 Task: Look for products in the category "Brownies" that are on sale.
Action: Mouse moved to (786, 285)
Screenshot: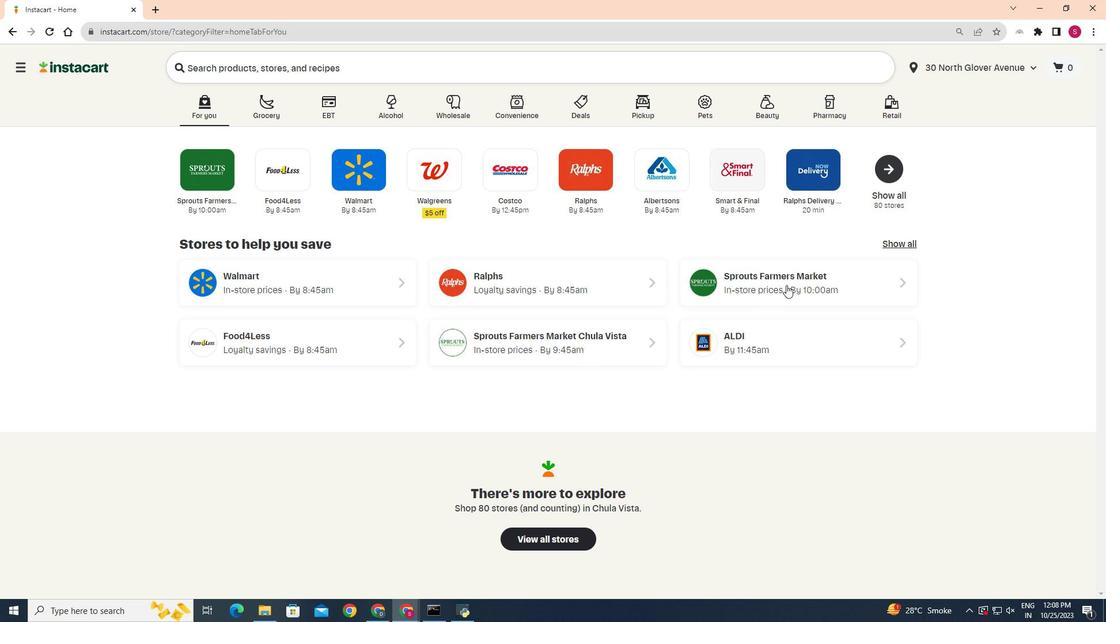 
Action: Mouse pressed left at (786, 285)
Screenshot: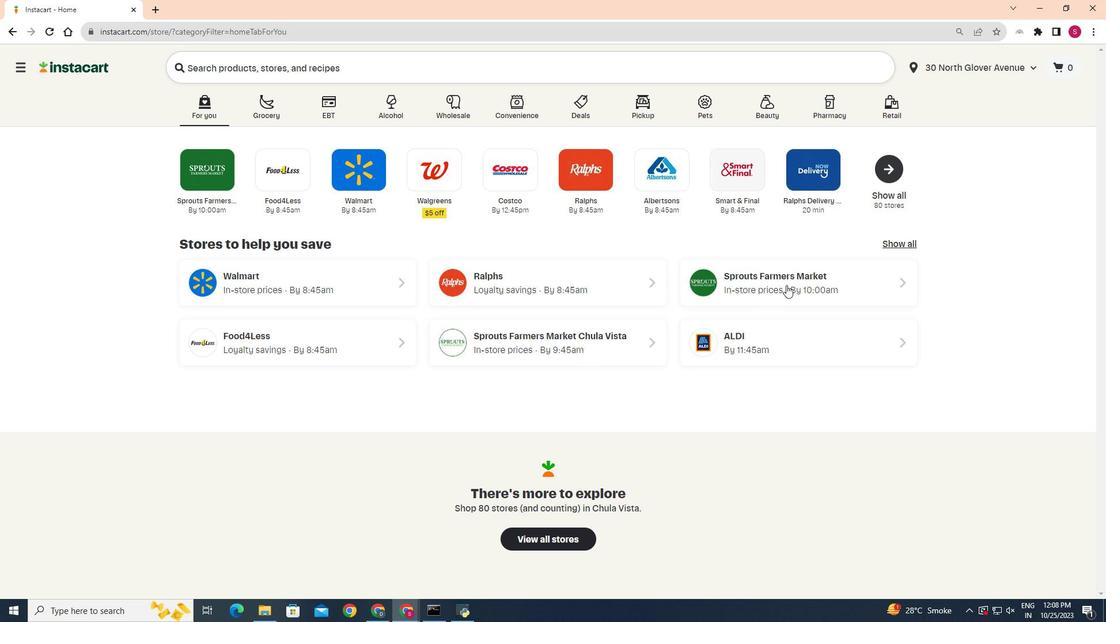 
Action: Mouse moved to (19, 503)
Screenshot: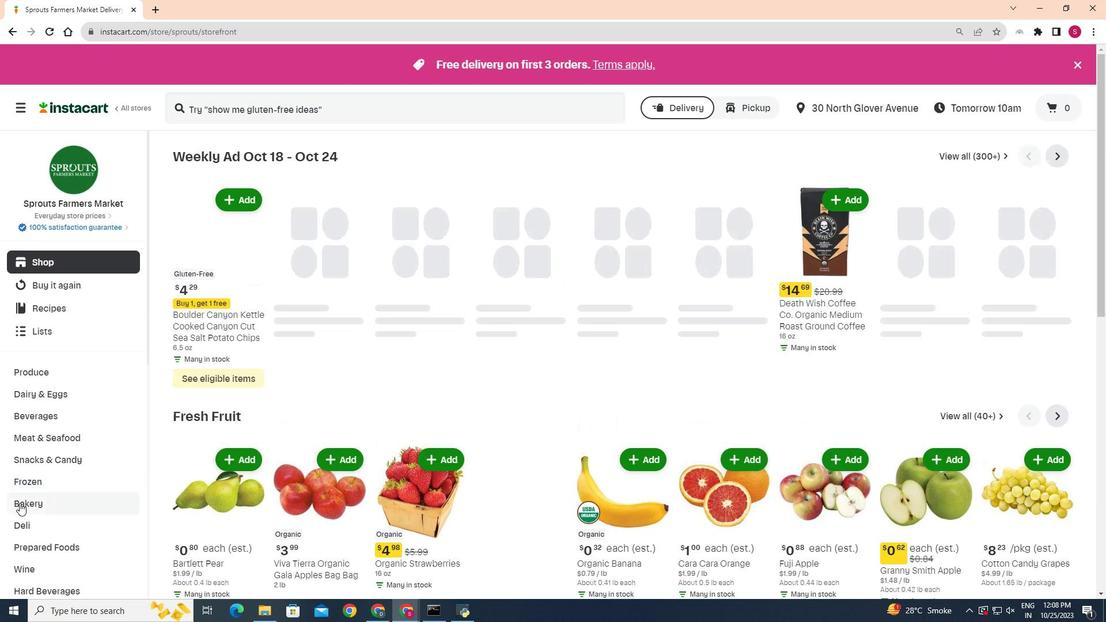 
Action: Mouse pressed left at (19, 503)
Screenshot: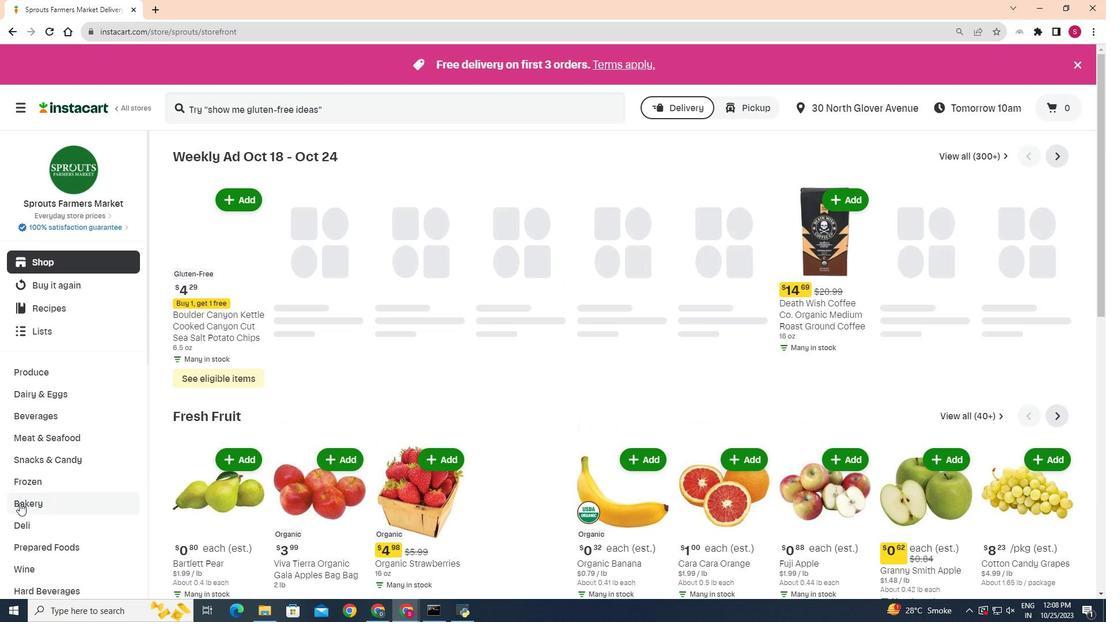 
Action: Mouse moved to (375, 186)
Screenshot: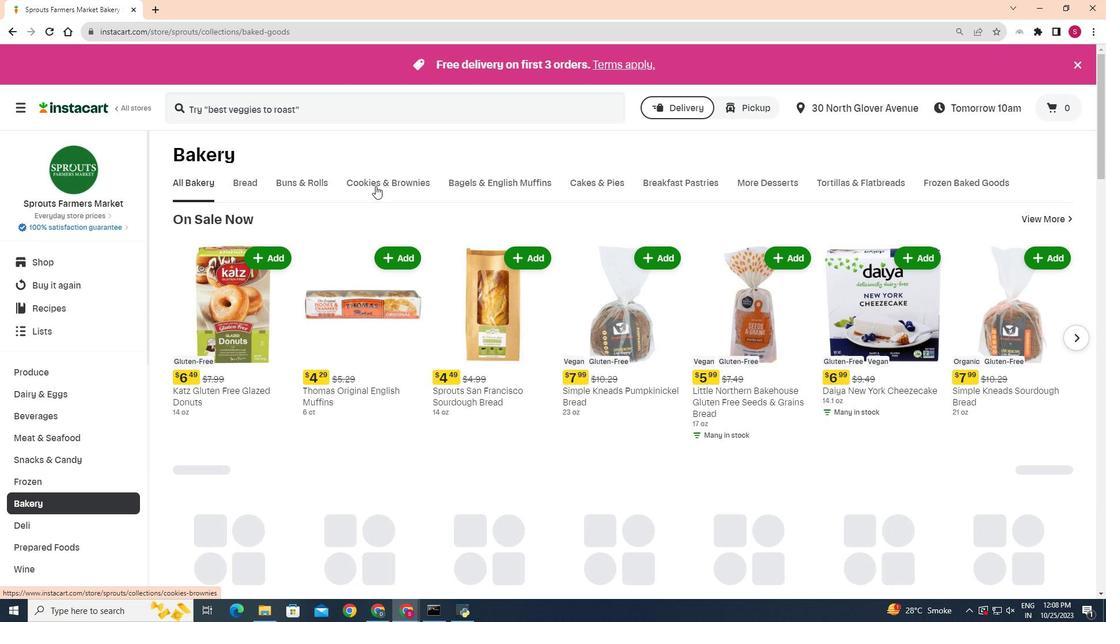 
Action: Mouse pressed left at (375, 186)
Screenshot: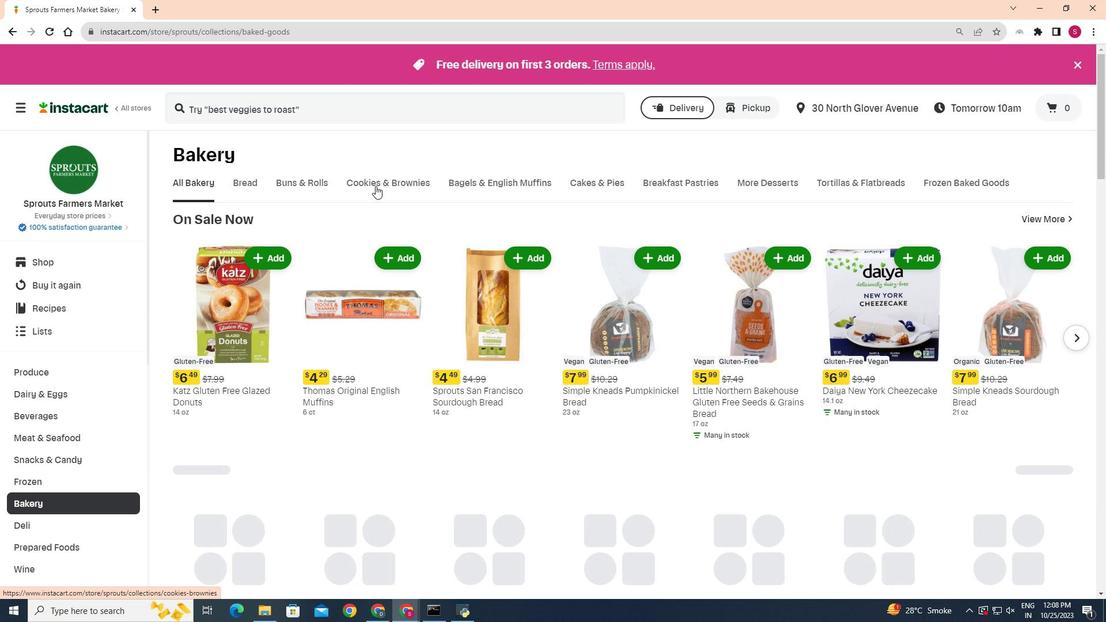 
Action: Mouse moved to (356, 234)
Screenshot: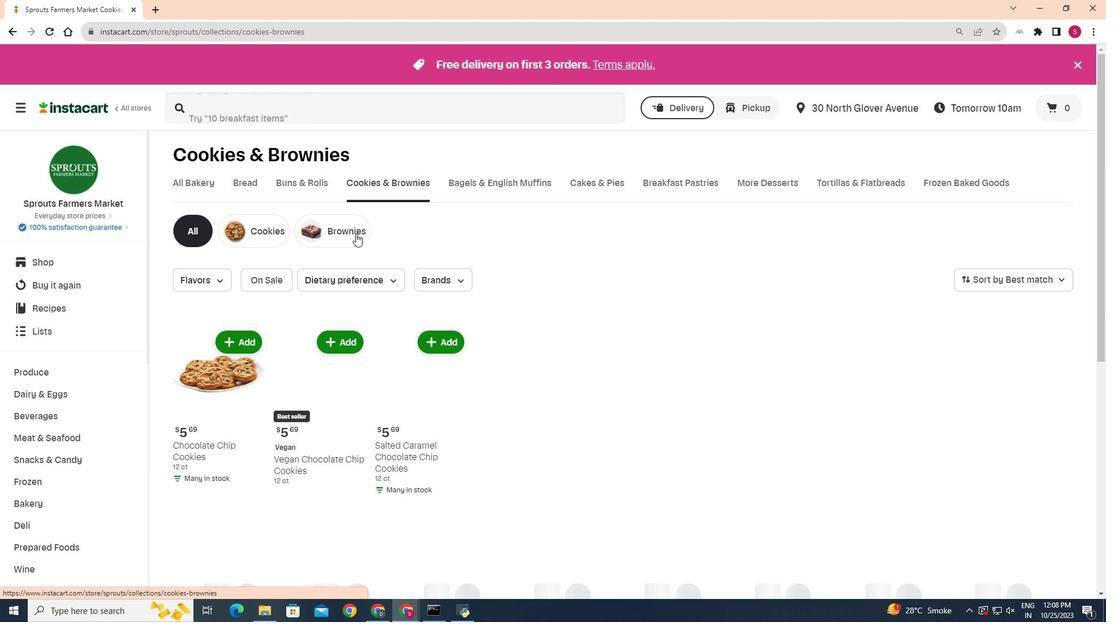 
Action: Mouse pressed left at (356, 234)
Screenshot: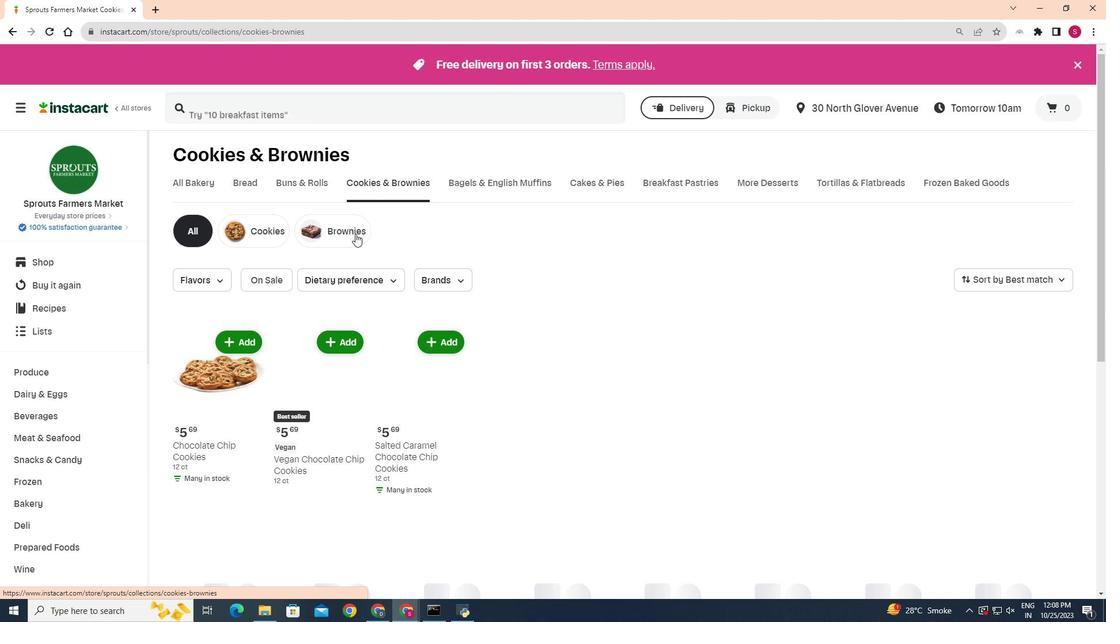 
Action: Mouse moved to (913, 258)
Screenshot: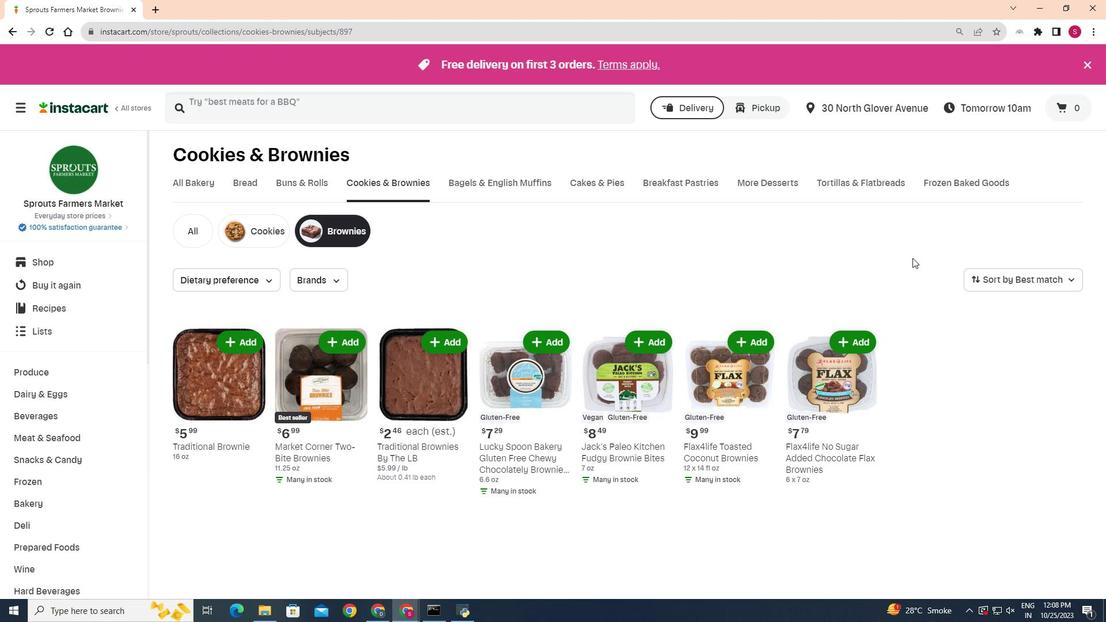 
Action: Mouse scrolled (913, 257) with delta (0, 0)
Screenshot: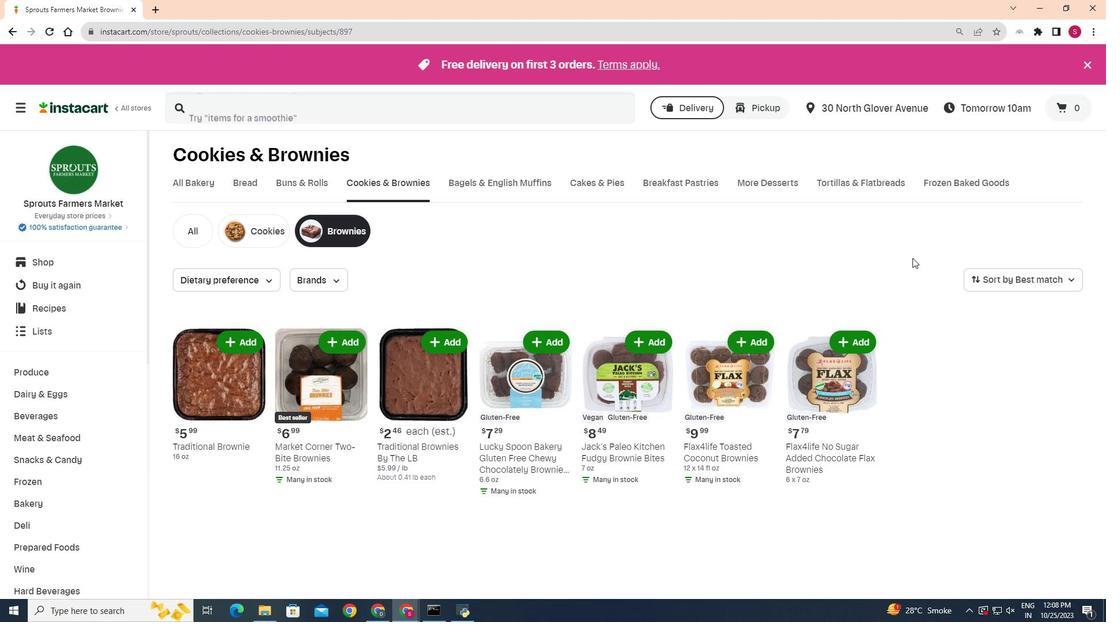
Action: Mouse scrolled (913, 257) with delta (0, 0)
Screenshot: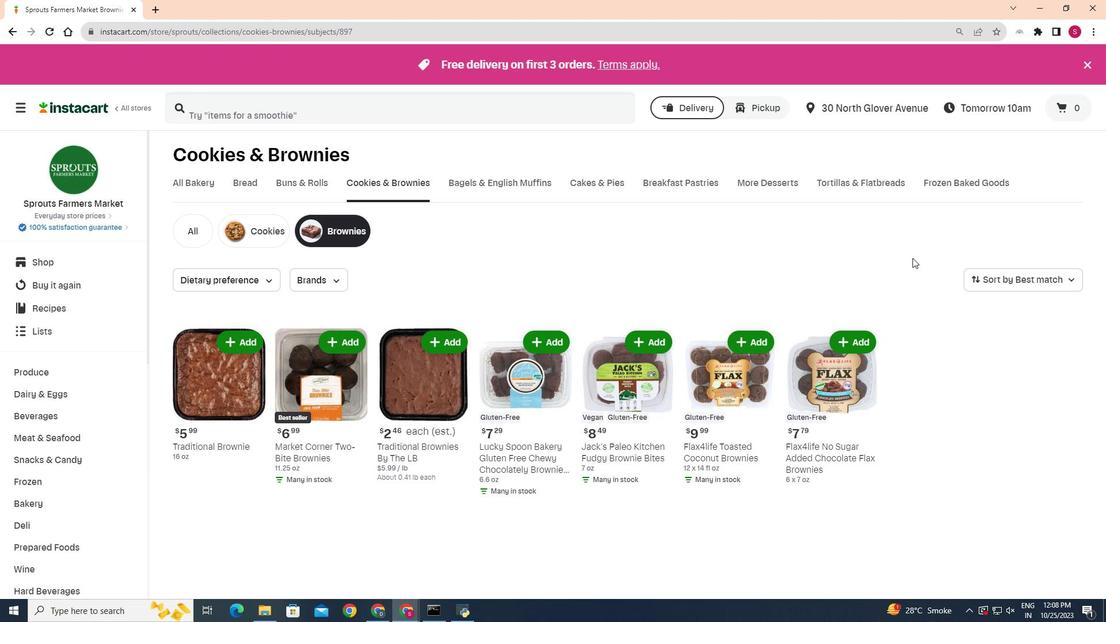 
Action: Mouse scrolled (913, 257) with delta (0, 0)
Screenshot: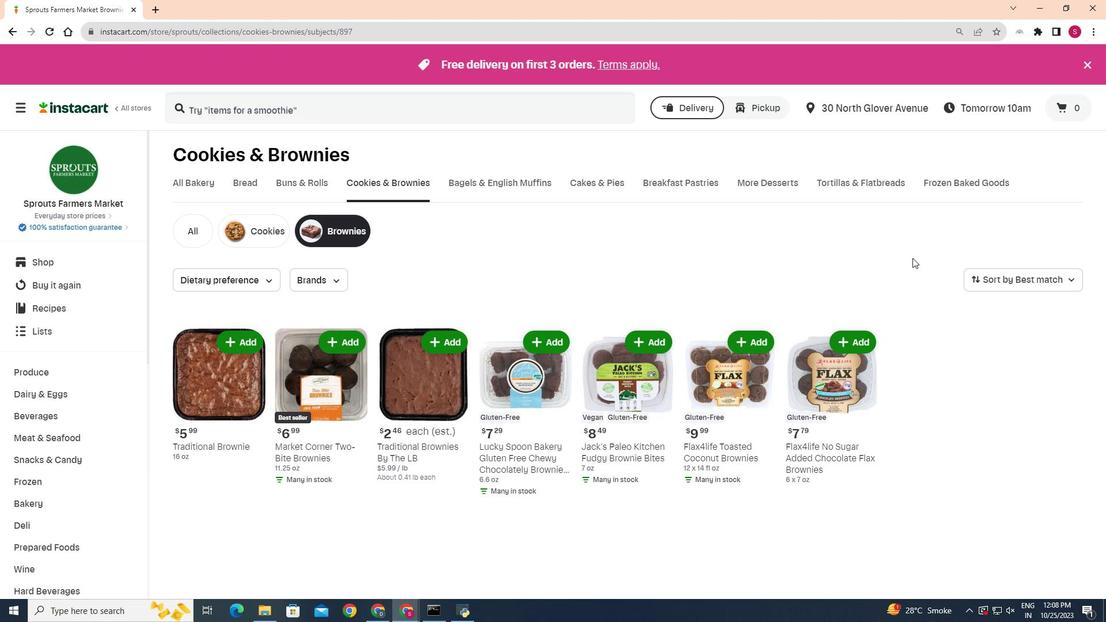 
Action: Mouse moved to (665, 382)
Screenshot: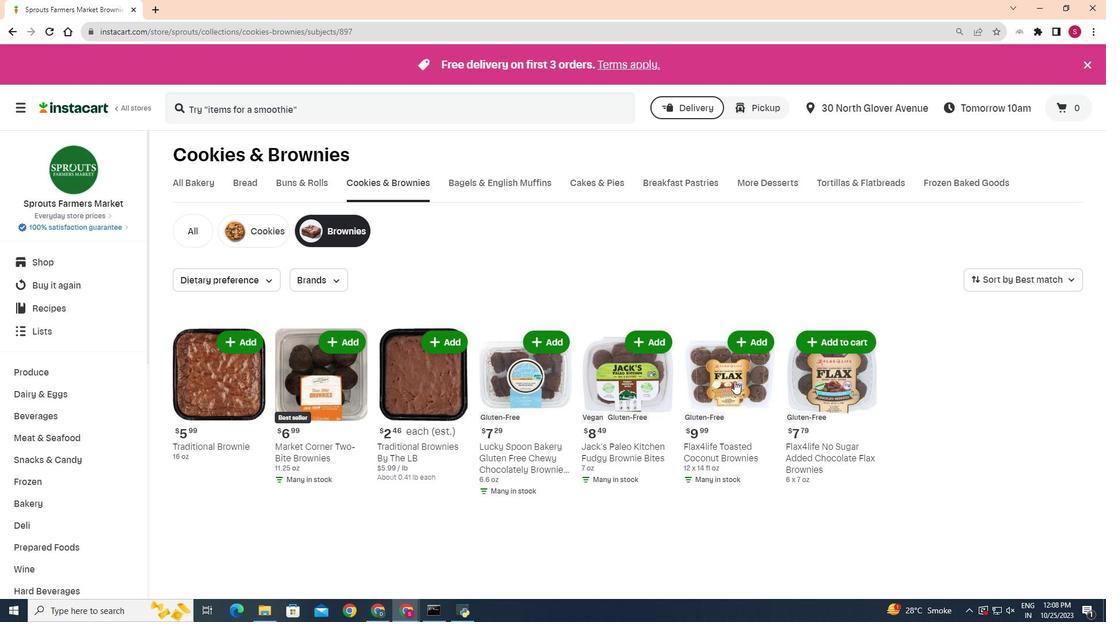 
